 Task: Create Card IT Infrastructure Execution in Board Customer Feedback Management Best Practices to Workspace Accelerator Programs. Create Card History Conference Review in Board Content Curation and Aggregation to Workspace Accelerator Programs. Create Card IT Security Review in Board Employee Satisfaction and Retention Programs to Workspace Accelerator Programs
Action: Mouse moved to (262, 434)
Screenshot: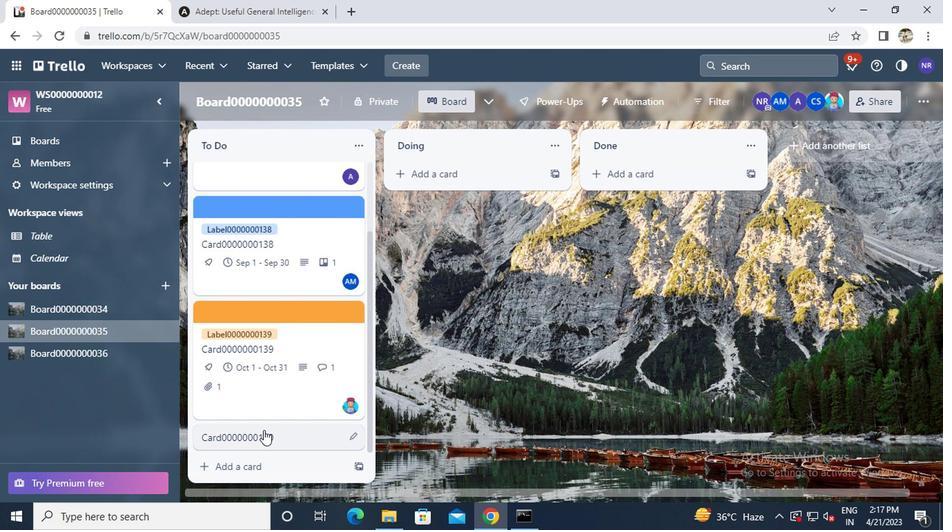 
Action: Mouse pressed left at (262, 434)
Screenshot: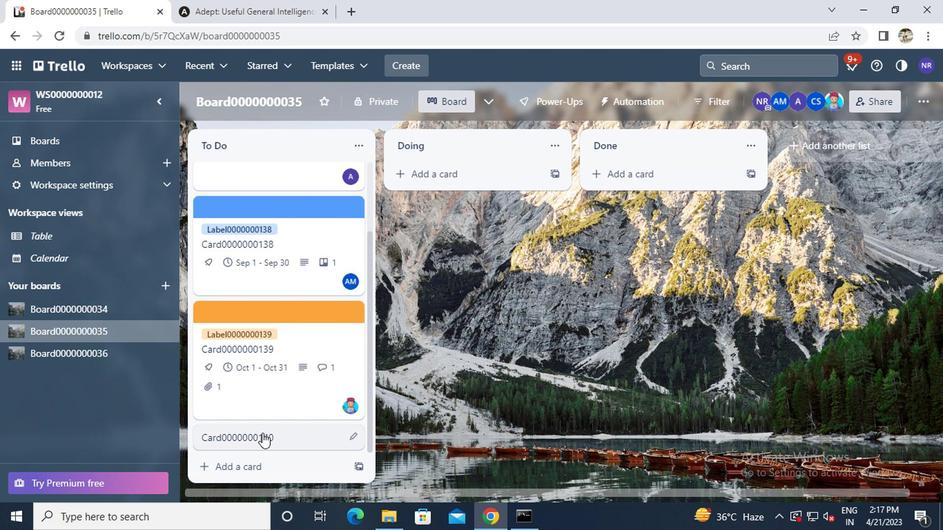
Action: Mouse moved to (618, 222)
Screenshot: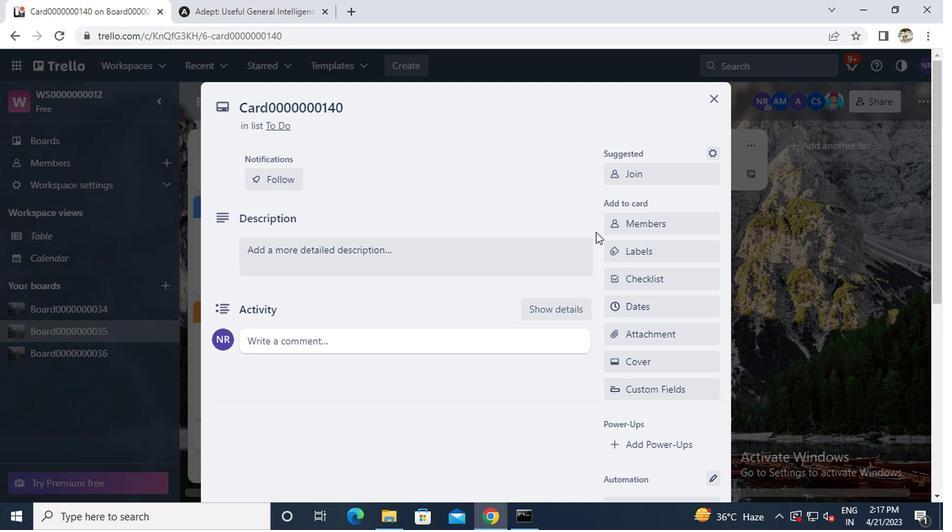 
Action: Mouse pressed left at (618, 222)
Screenshot: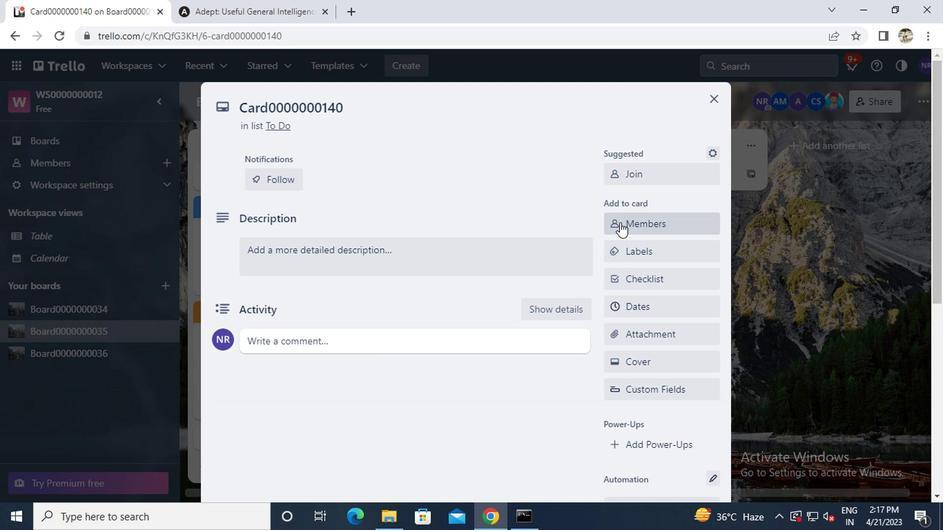
Action: Mouse moved to (632, 213)
Screenshot: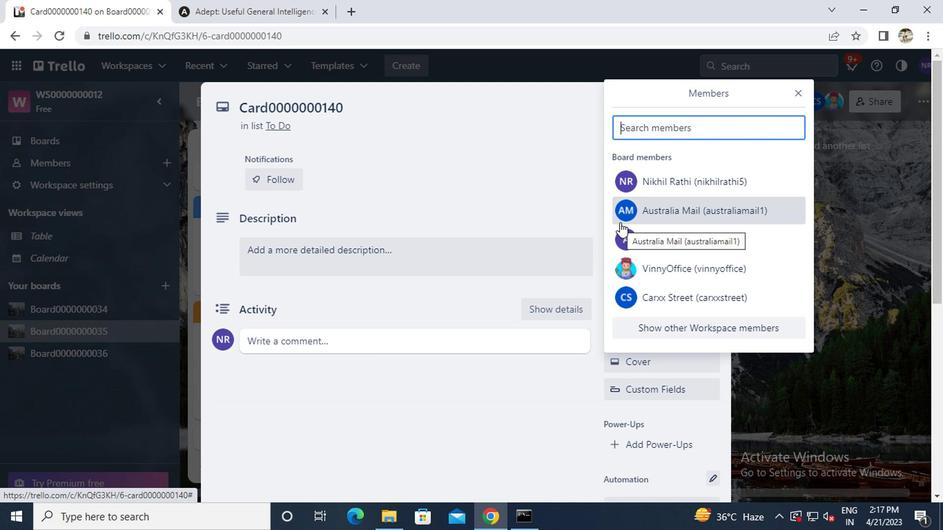 
Action: Key pressed <Key.caps_lock>c<Key.caps_lock>arxxstreet791<Key.shift>@GMAIL.COM
Screenshot: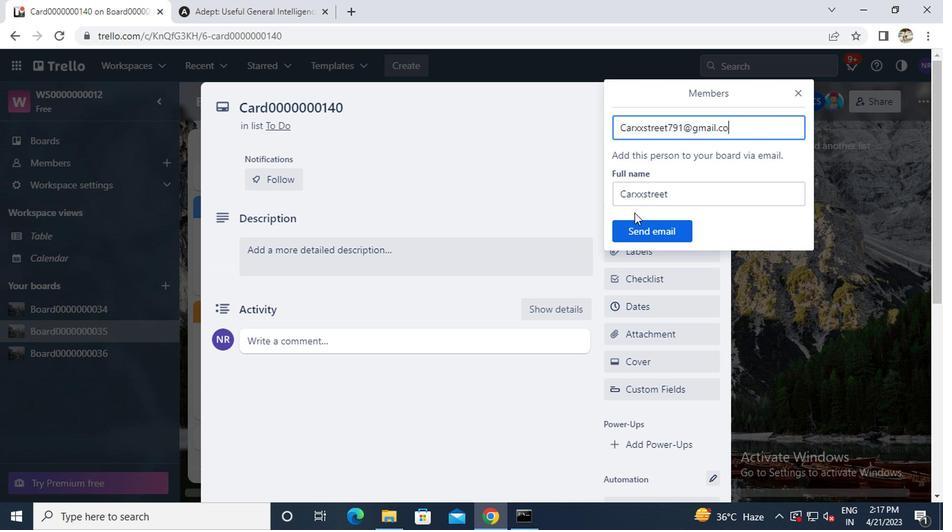 
Action: Mouse moved to (641, 228)
Screenshot: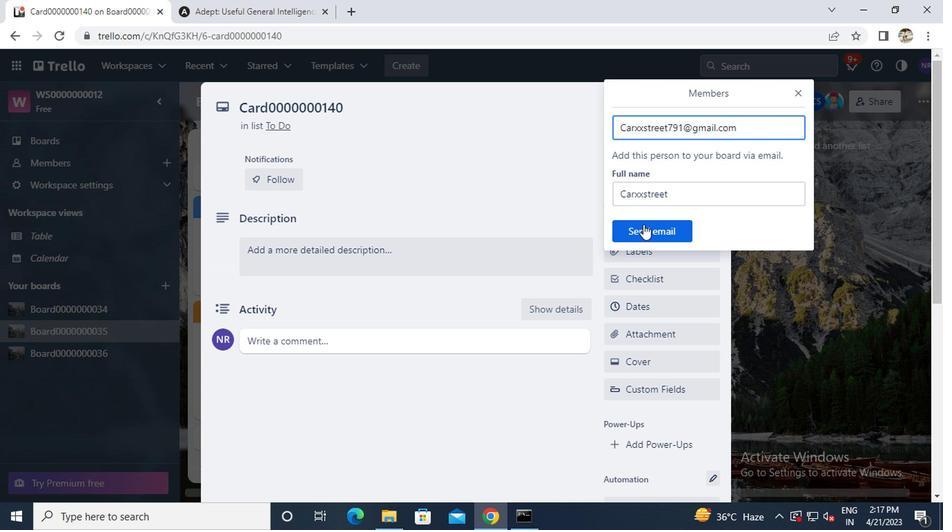 
Action: Mouse pressed left at (641, 228)
Screenshot: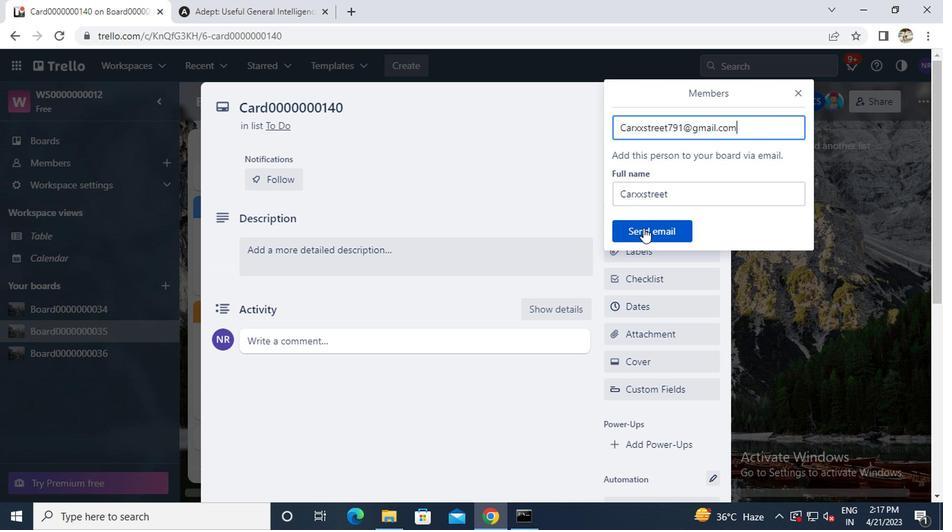 
Action: Mouse moved to (634, 251)
Screenshot: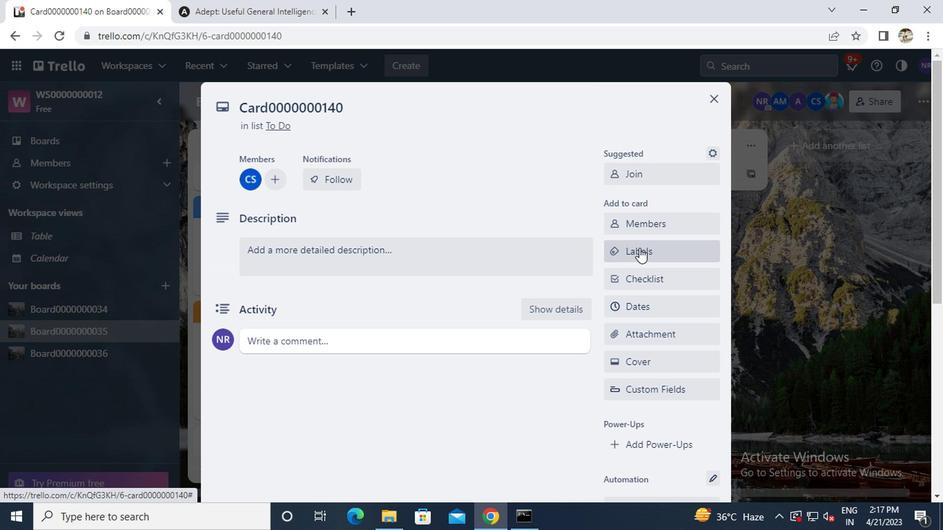 
Action: Mouse pressed left at (634, 251)
Screenshot: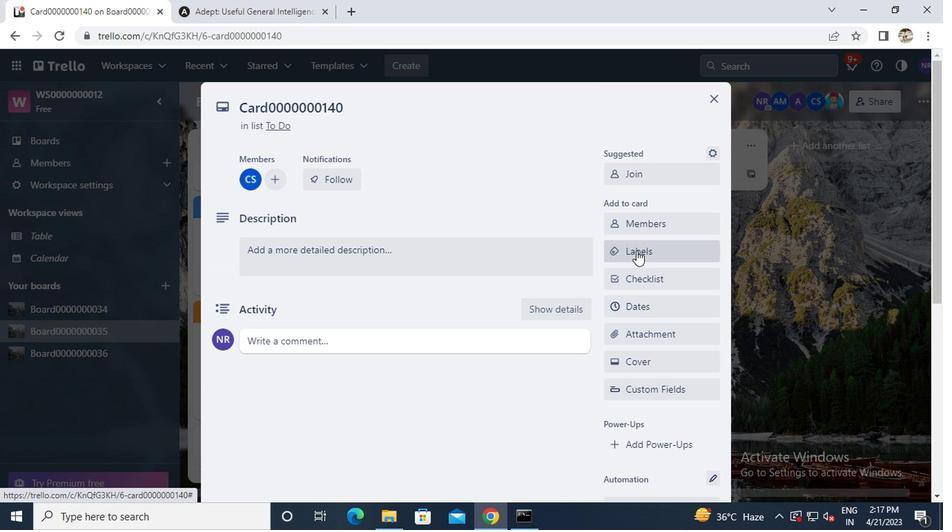 
Action: Mouse moved to (645, 417)
Screenshot: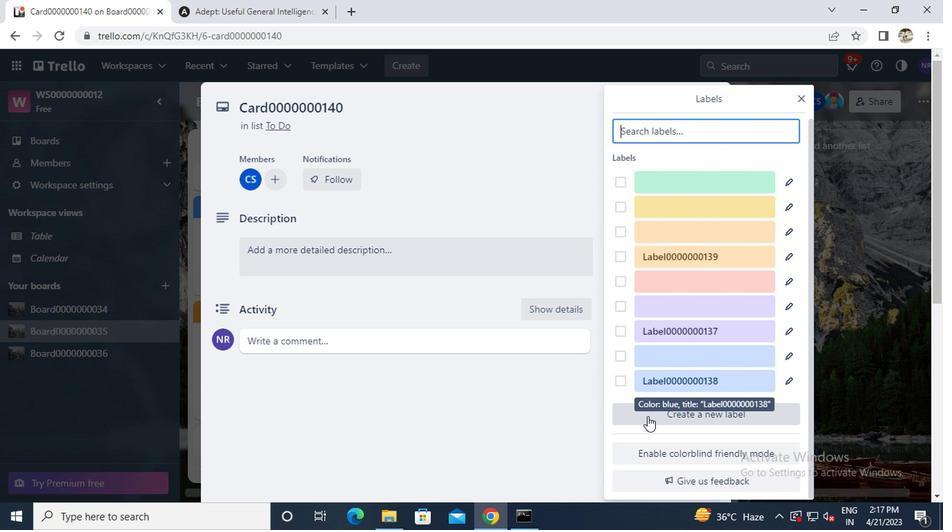 
Action: Mouse pressed left at (645, 417)
Screenshot: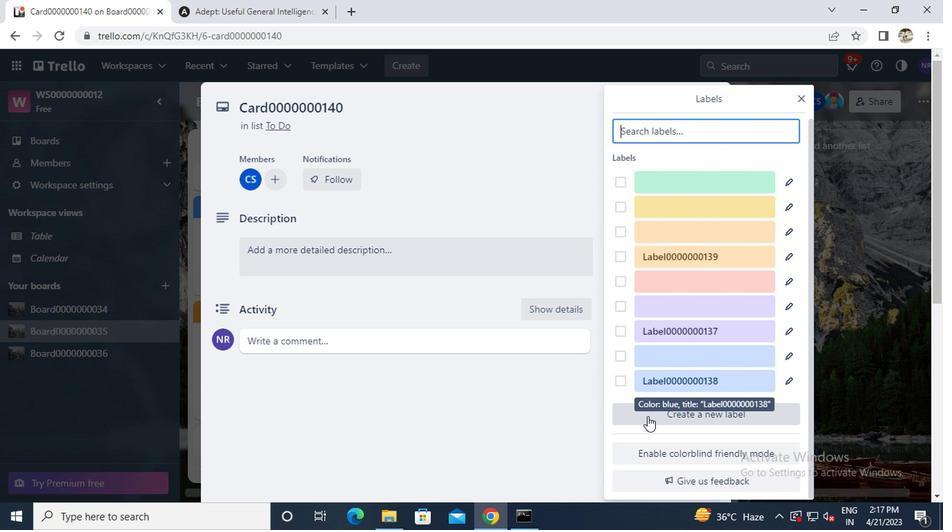 
Action: Mouse moved to (740, 301)
Screenshot: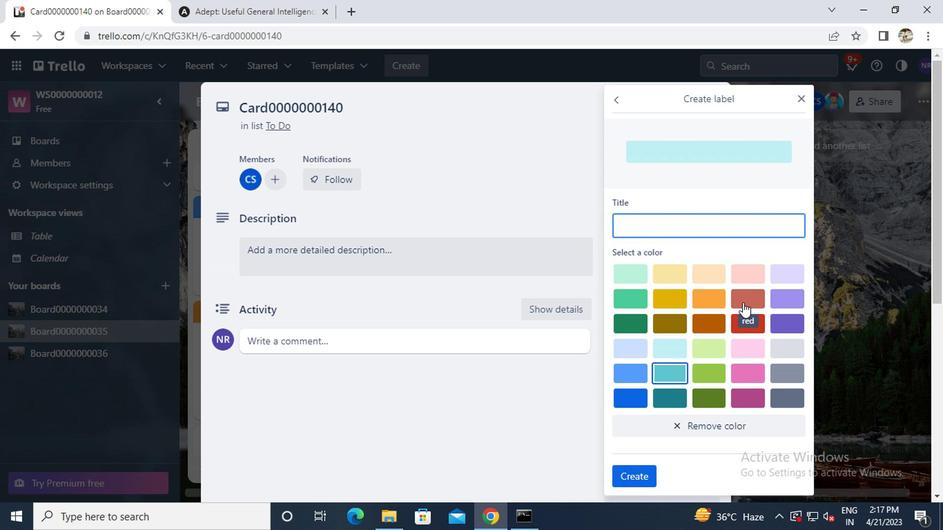 
Action: Mouse pressed left at (740, 301)
Screenshot: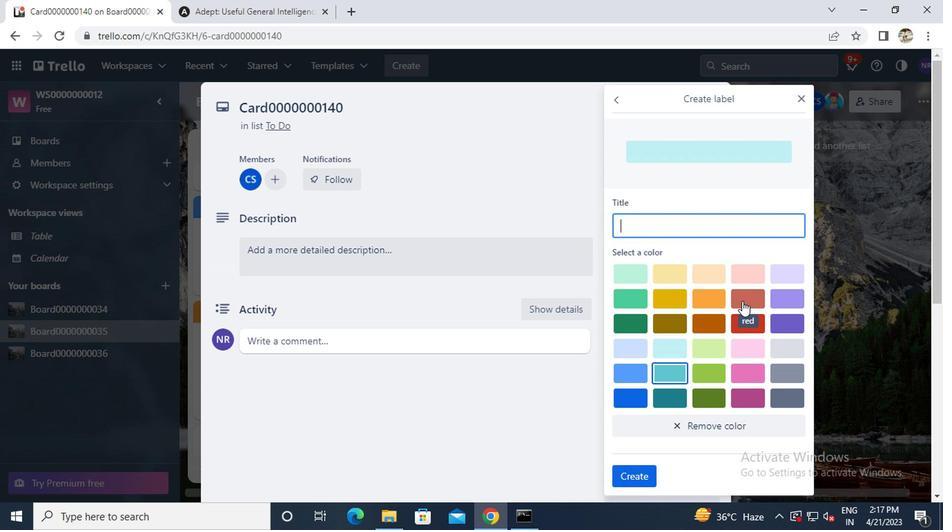 
Action: Mouse moved to (702, 226)
Screenshot: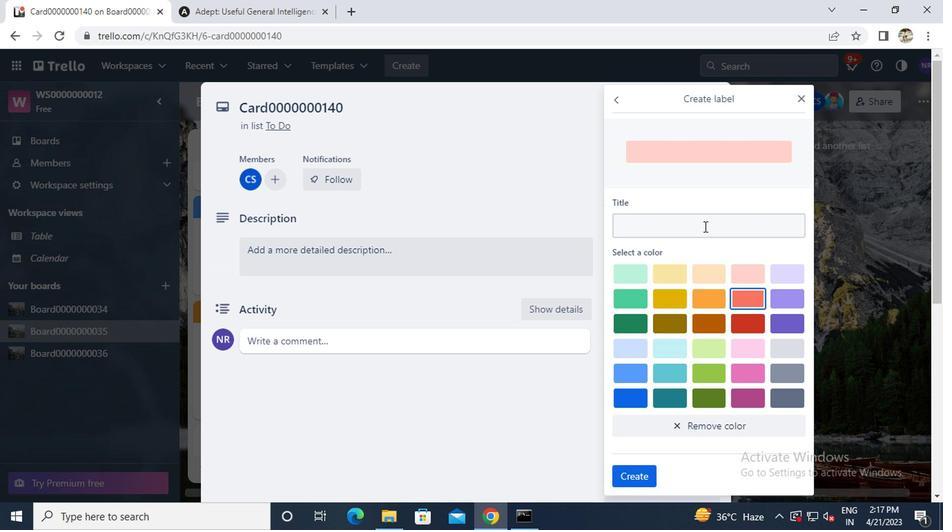 
Action: Mouse pressed left at (702, 226)
Screenshot: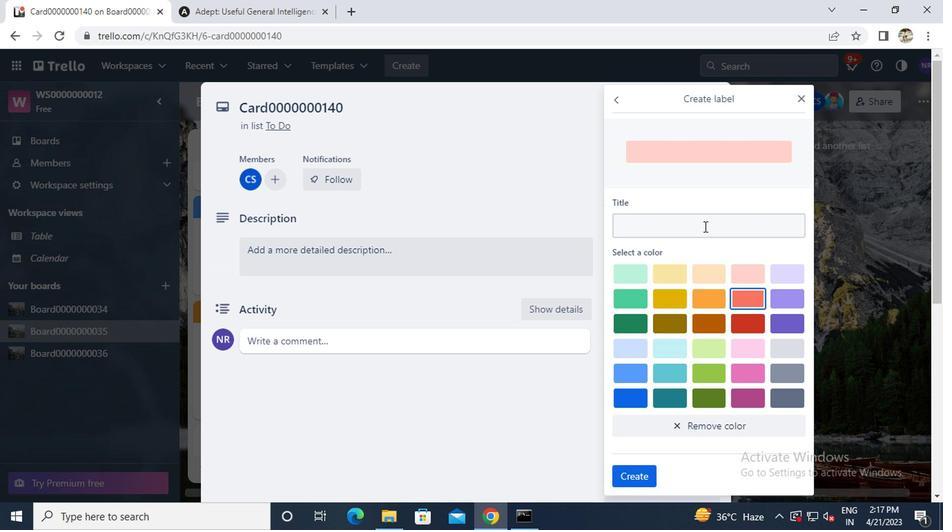 
Action: Key pressed <Key.caps_lock>L<Key.caps_lock>ABEL0000000140
Screenshot: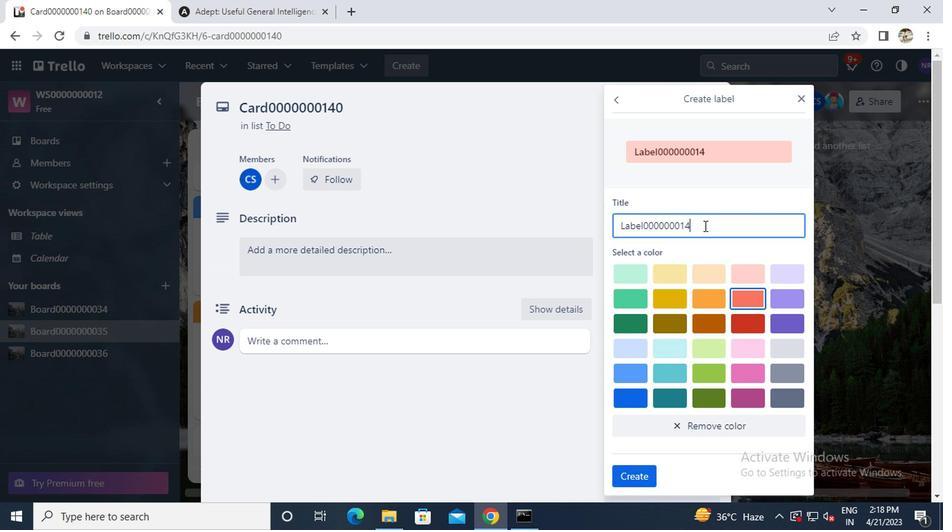 
Action: Mouse moved to (638, 484)
Screenshot: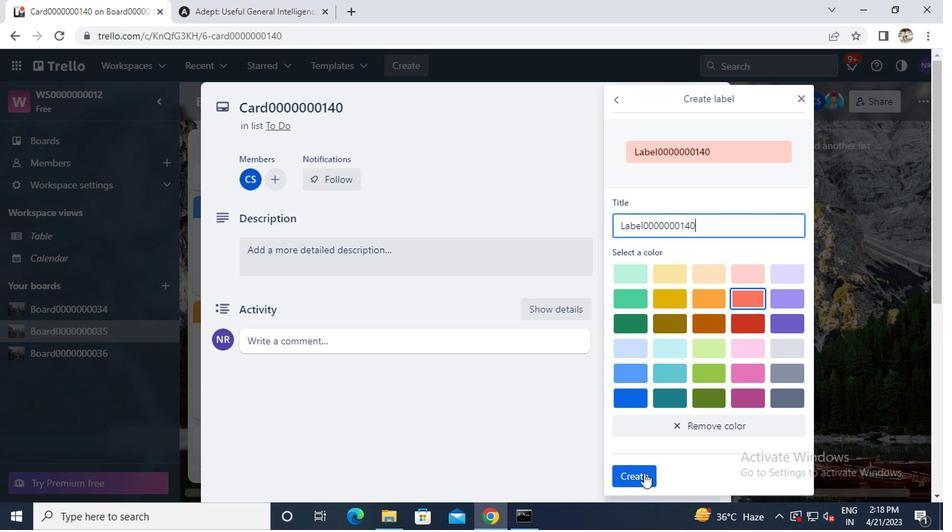 
Action: Mouse pressed left at (638, 484)
Screenshot: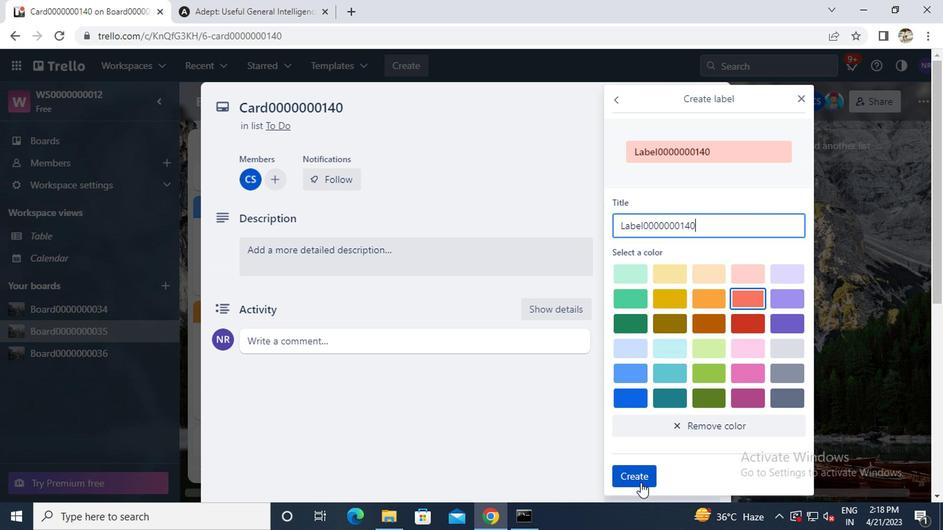 
Action: Mouse moved to (799, 98)
Screenshot: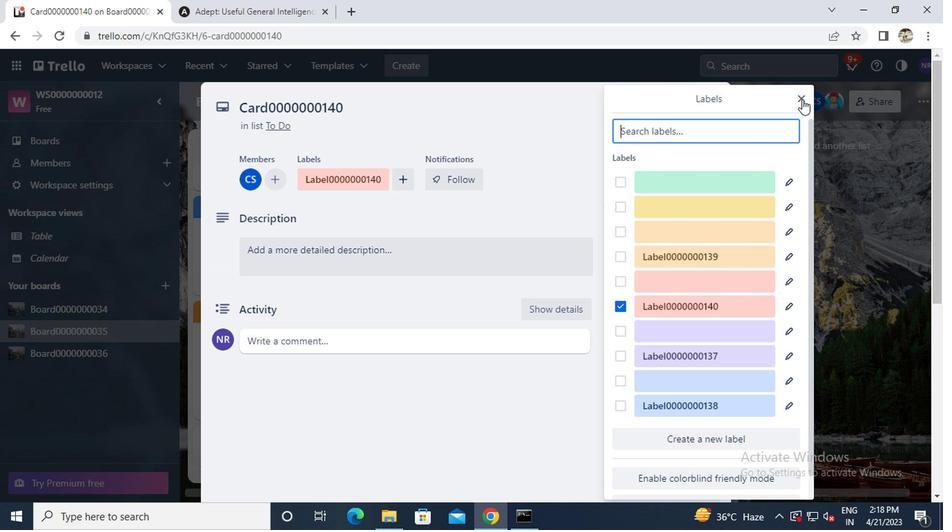 
Action: Mouse pressed left at (799, 98)
Screenshot: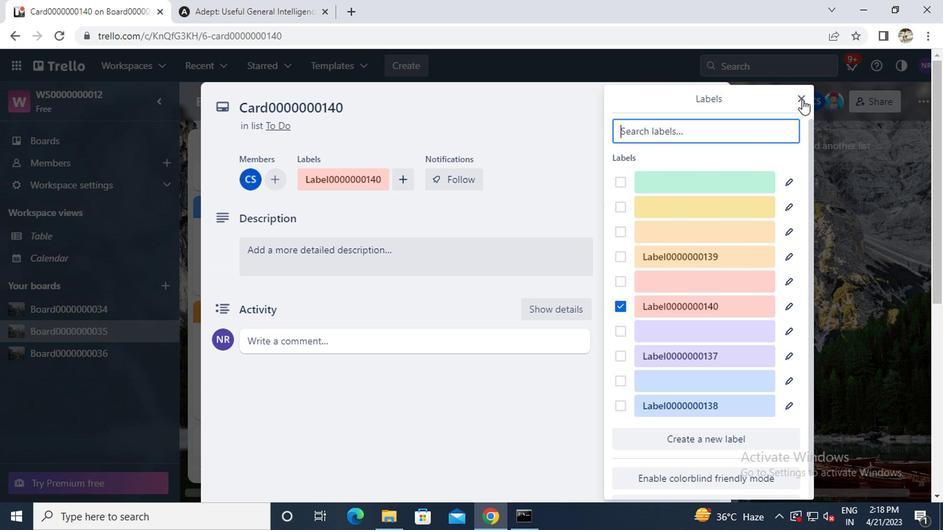 
Action: Mouse moved to (672, 279)
Screenshot: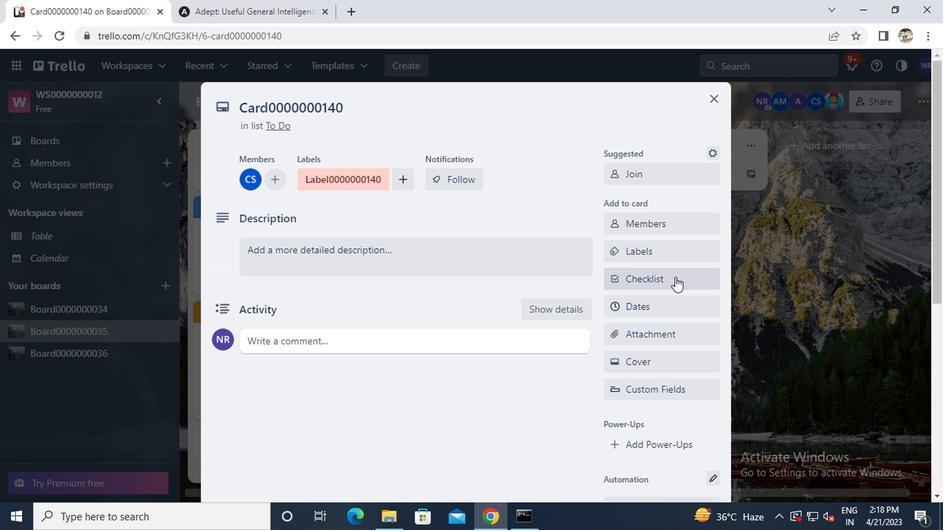 
Action: Mouse pressed left at (672, 279)
Screenshot: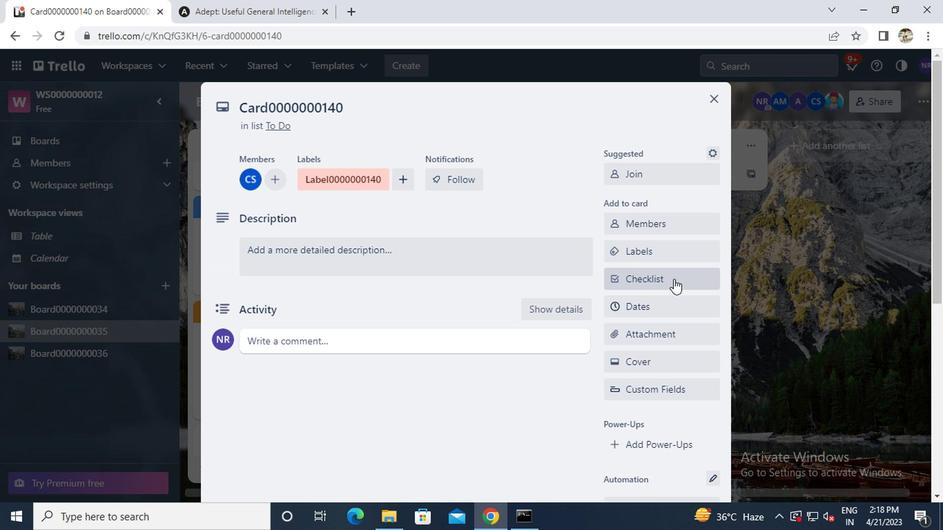 
Action: Key pressed <Key.caps_lock>CL0000000140
Screenshot: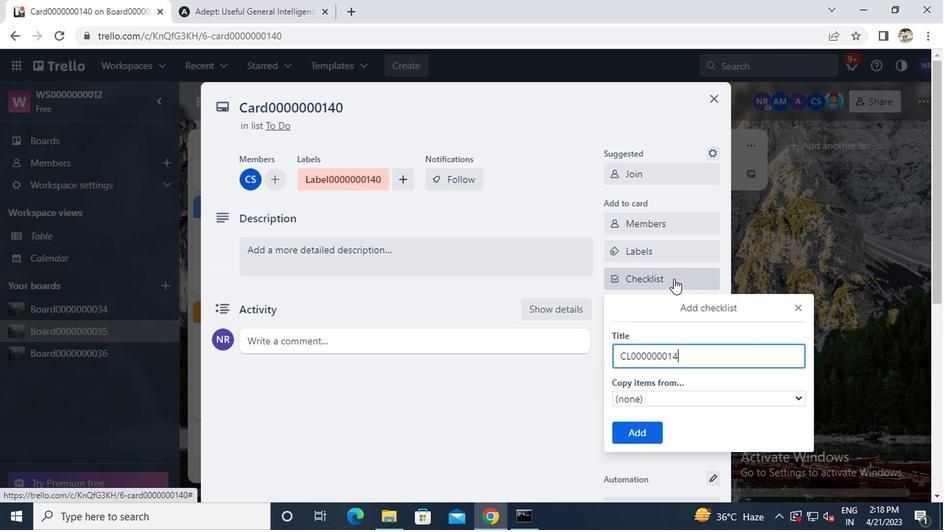 
Action: Mouse moved to (642, 437)
Screenshot: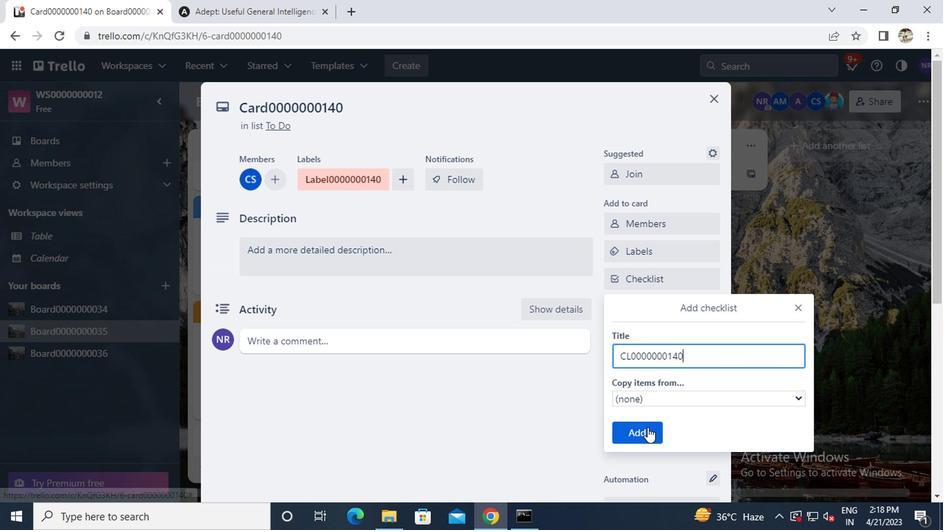 
Action: Mouse pressed left at (642, 437)
Screenshot: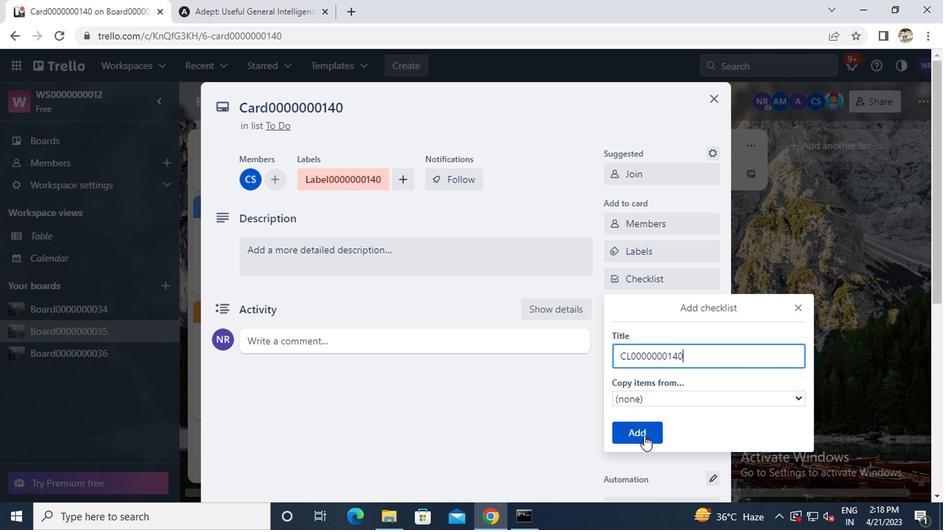 
Action: Mouse moved to (641, 307)
Screenshot: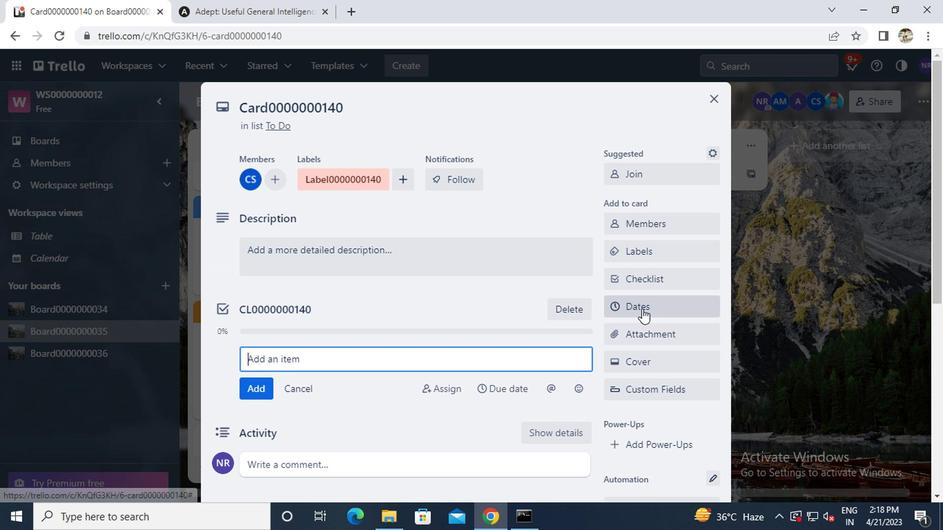 
Action: Mouse pressed left at (641, 307)
Screenshot: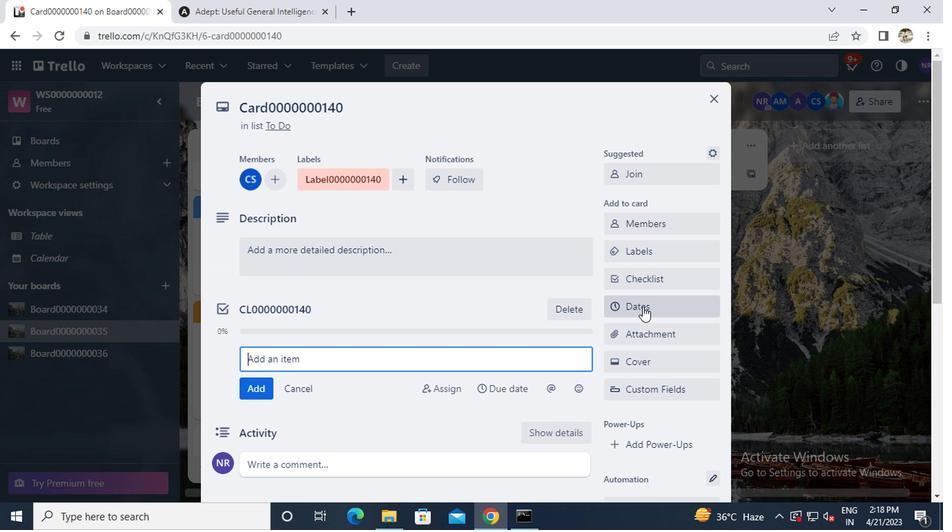 
Action: Mouse moved to (616, 347)
Screenshot: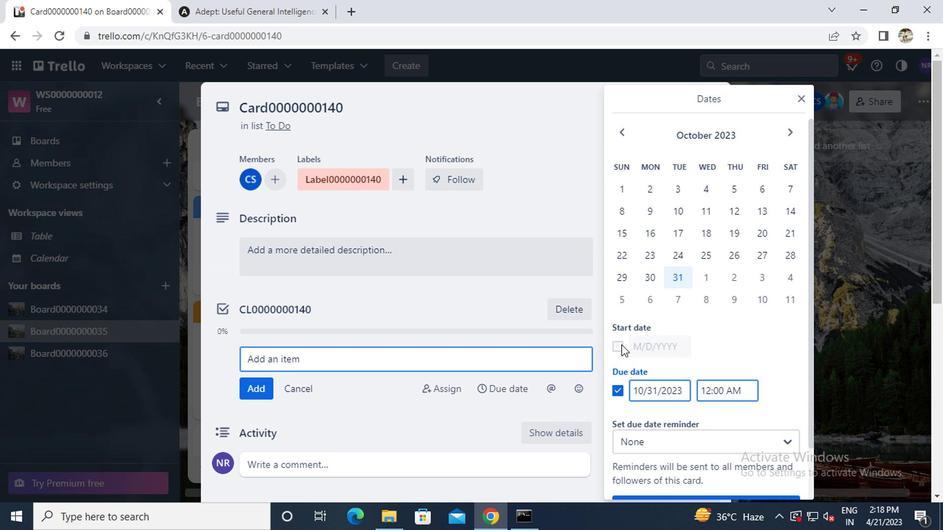 
Action: Mouse pressed left at (616, 347)
Screenshot: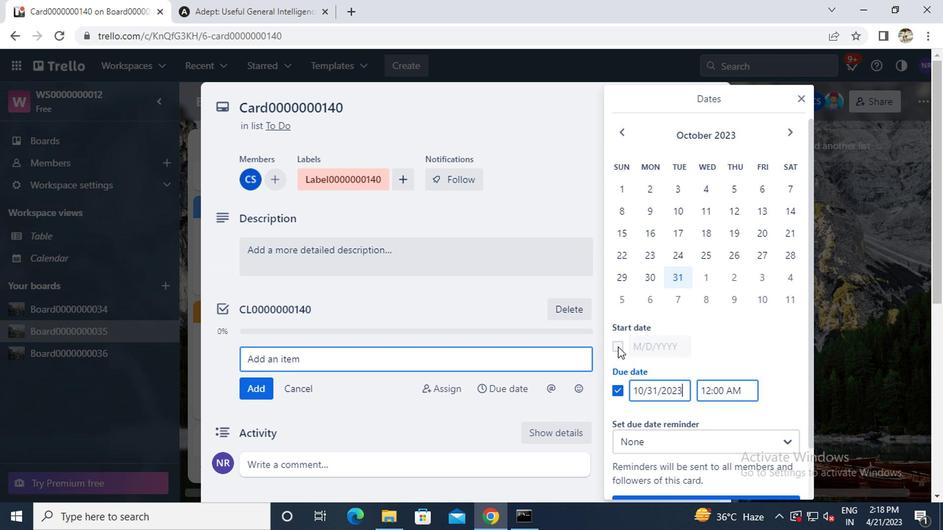 
Action: Mouse moved to (790, 129)
Screenshot: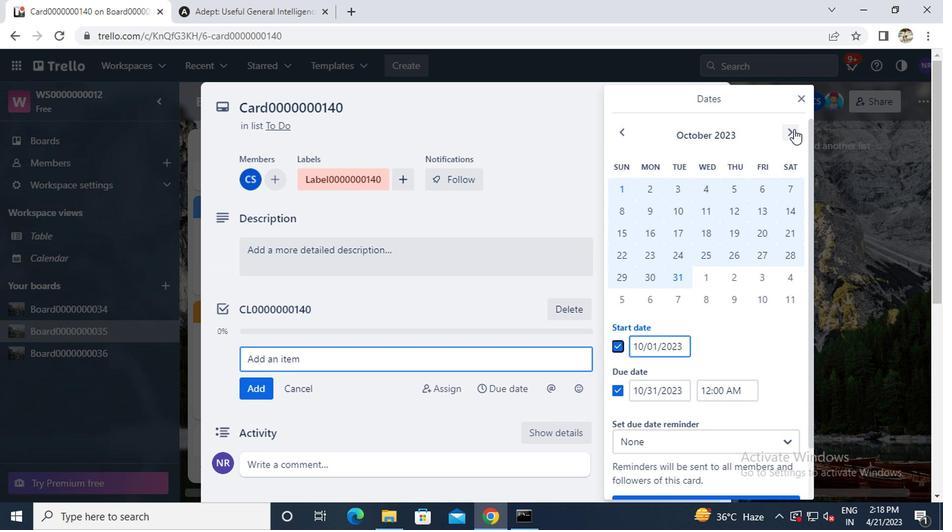 
Action: Mouse pressed left at (790, 129)
Screenshot: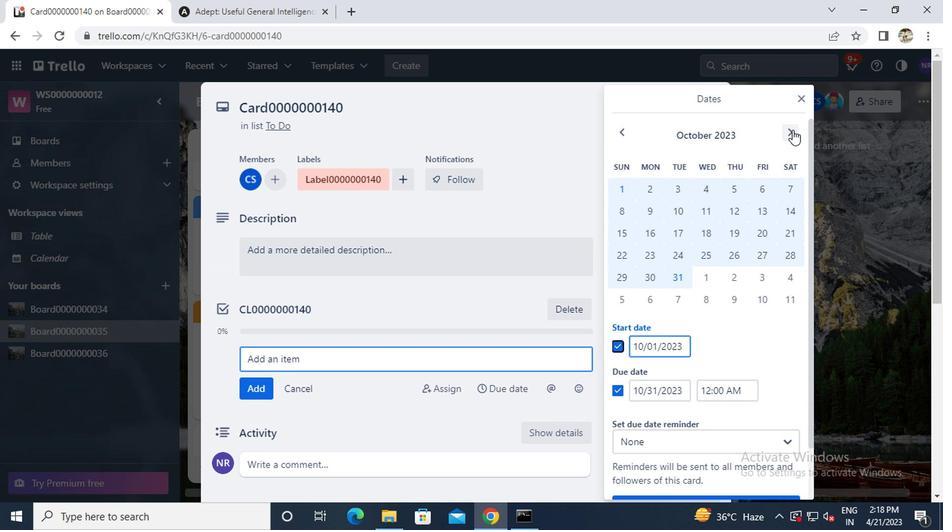 
Action: Mouse moved to (707, 188)
Screenshot: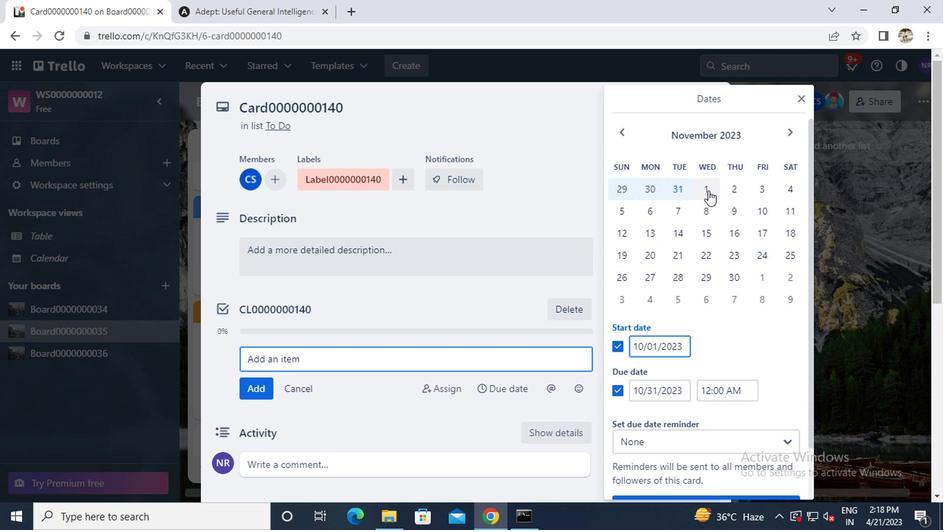 
Action: Mouse pressed left at (707, 188)
Screenshot: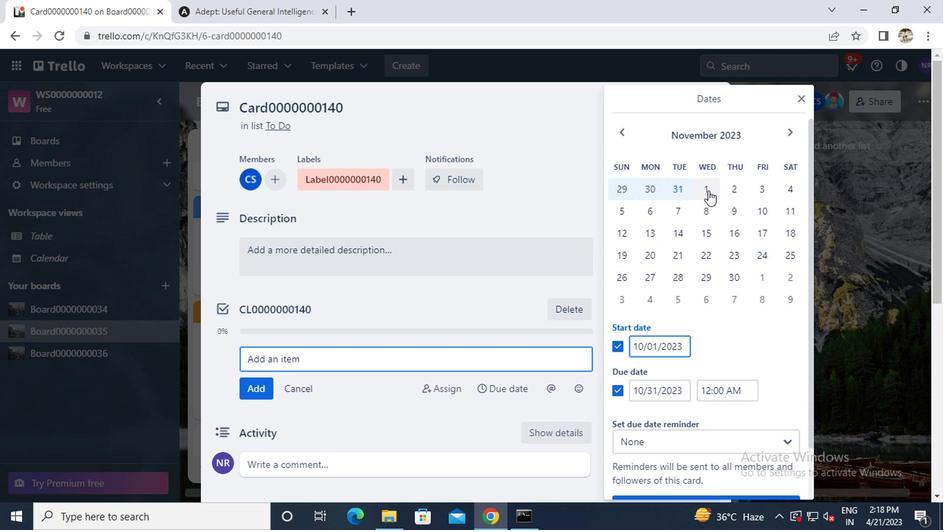 
Action: Mouse moved to (735, 279)
Screenshot: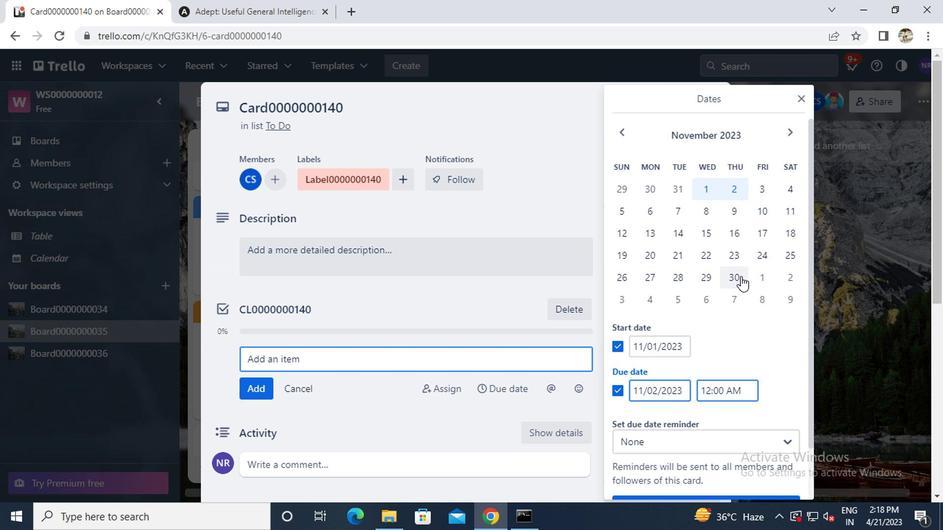 
Action: Mouse pressed left at (735, 279)
Screenshot: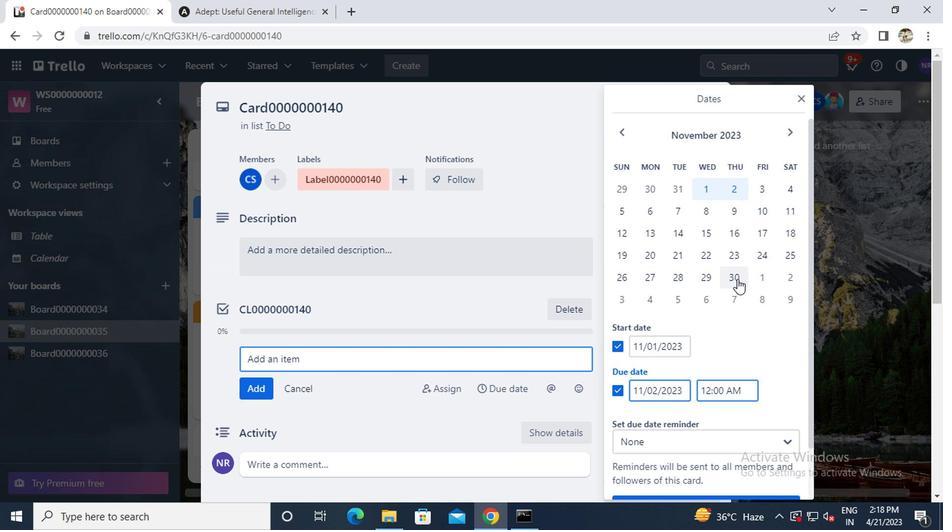 
Action: Mouse moved to (721, 318)
Screenshot: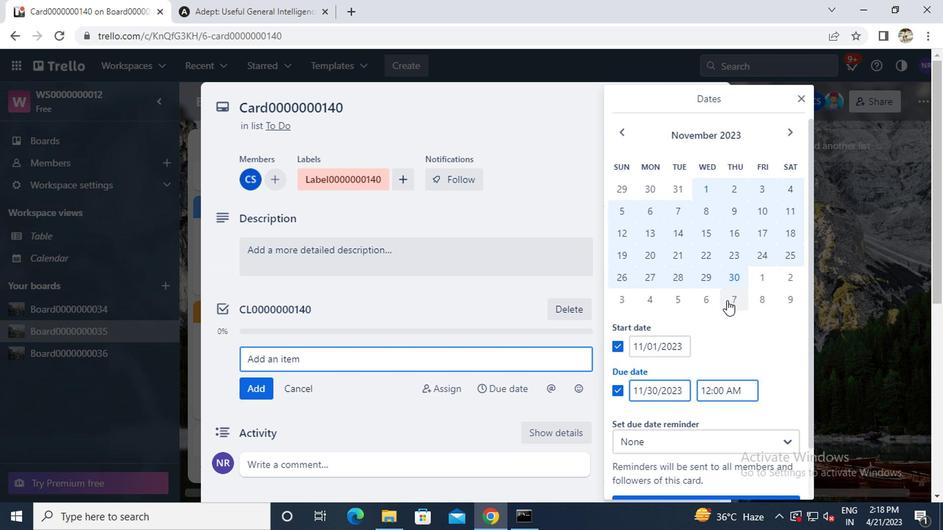 
Action: Mouse scrolled (721, 317) with delta (0, 0)
Screenshot: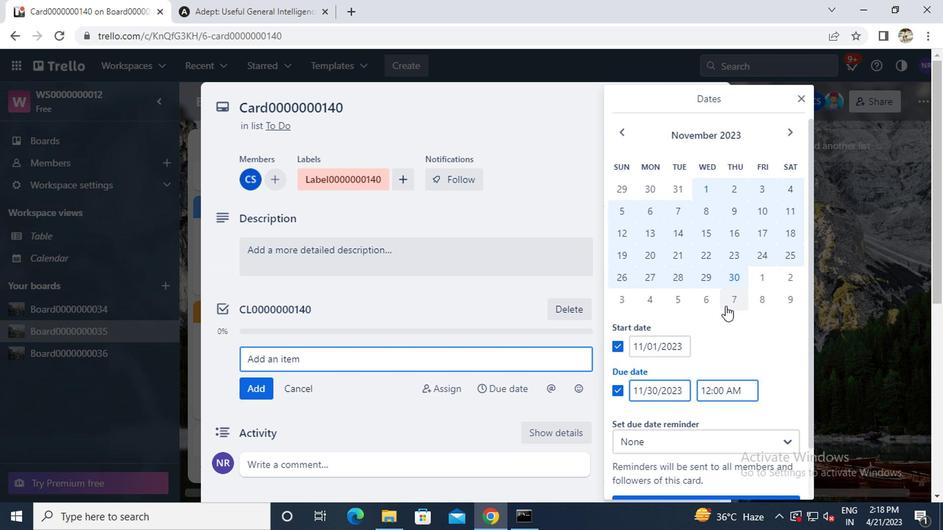 
Action: Mouse scrolled (721, 317) with delta (0, 0)
Screenshot: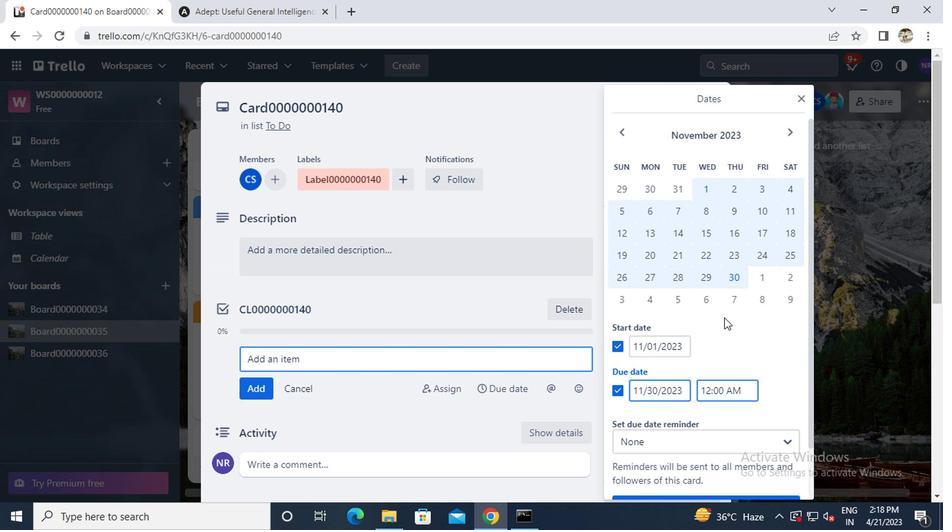 
Action: Mouse scrolled (721, 317) with delta (0, 0)
Screenshot: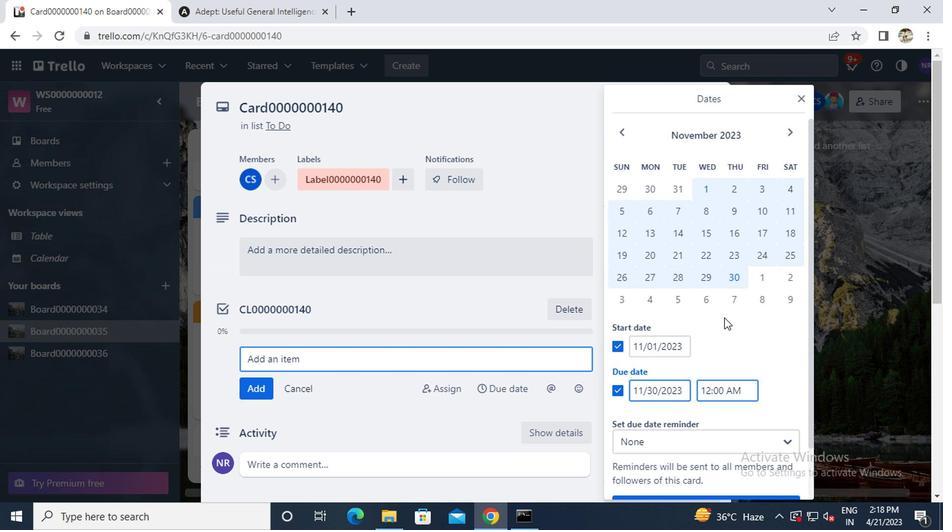 
Action: Mouse moved to (700, 443)
Screenshot: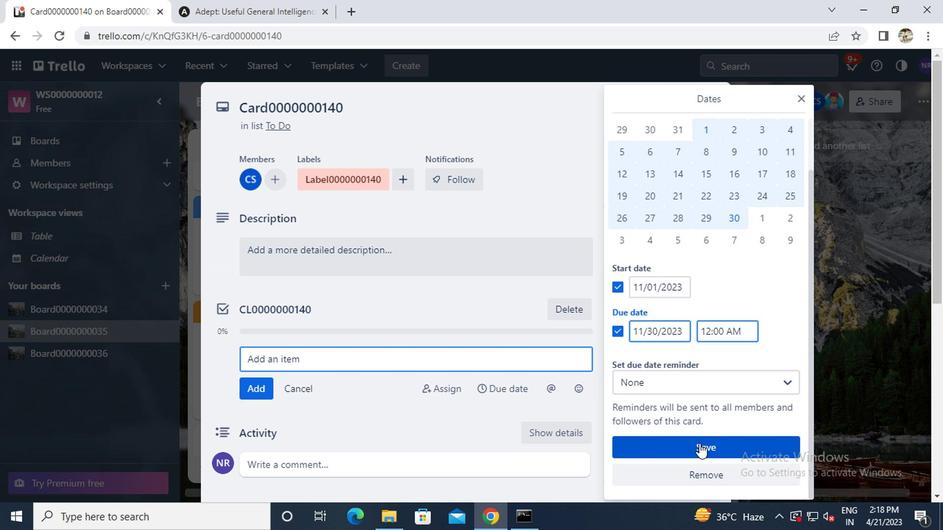 
Action: Mouse pressed left at (700, 443)
Screenshot: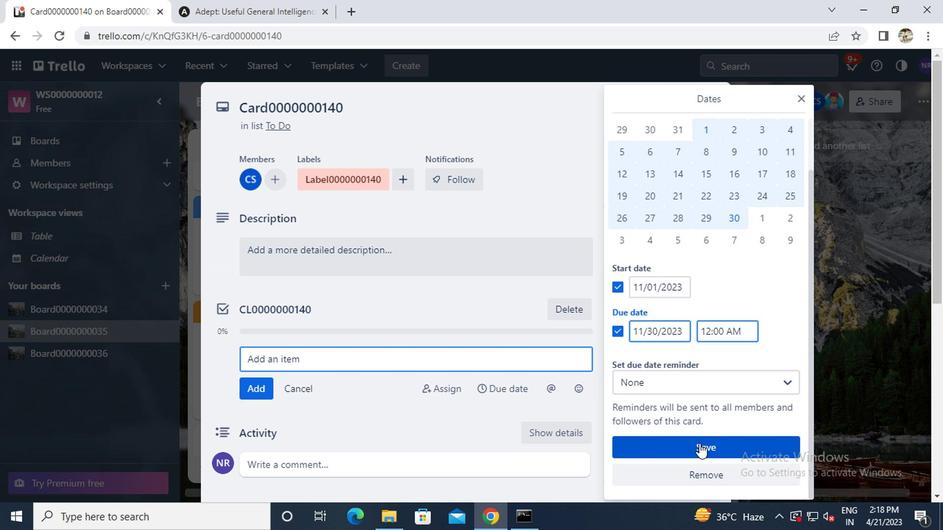 
Action: Mouse moved to (709, 104)
Screenshot: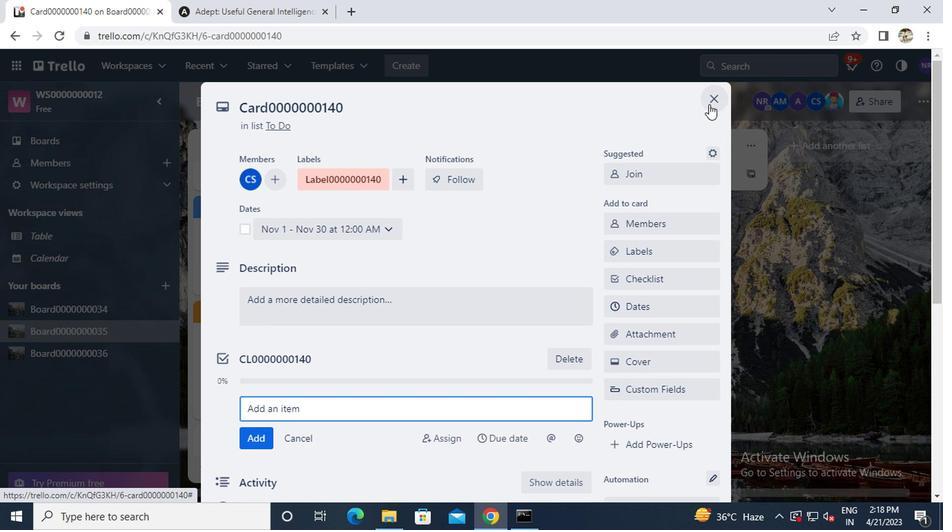 
Action: Mouse pressed left at (709, 104)
Screenshot: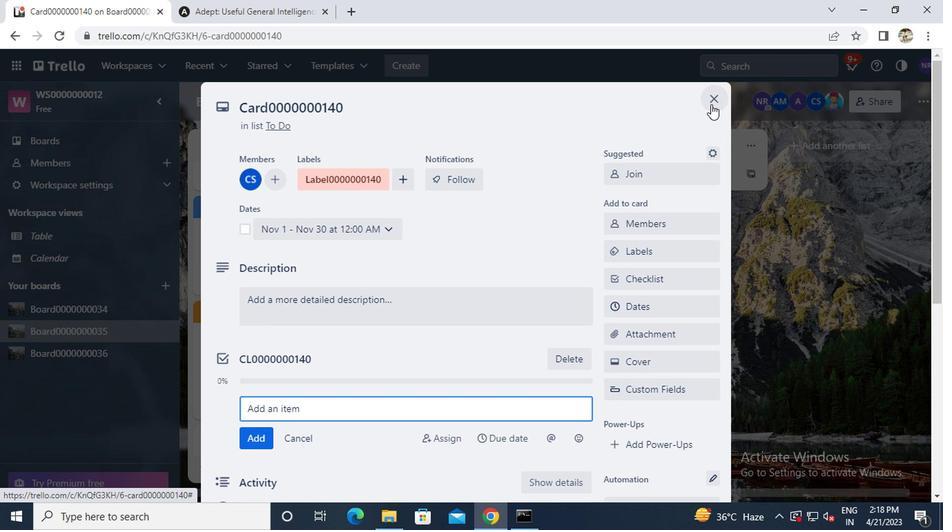 
